 Task: Add Fresh Baked Apple Pie No Sugar Added to the cart.
Action: Mouse moved to (19, 93)
Screenshot: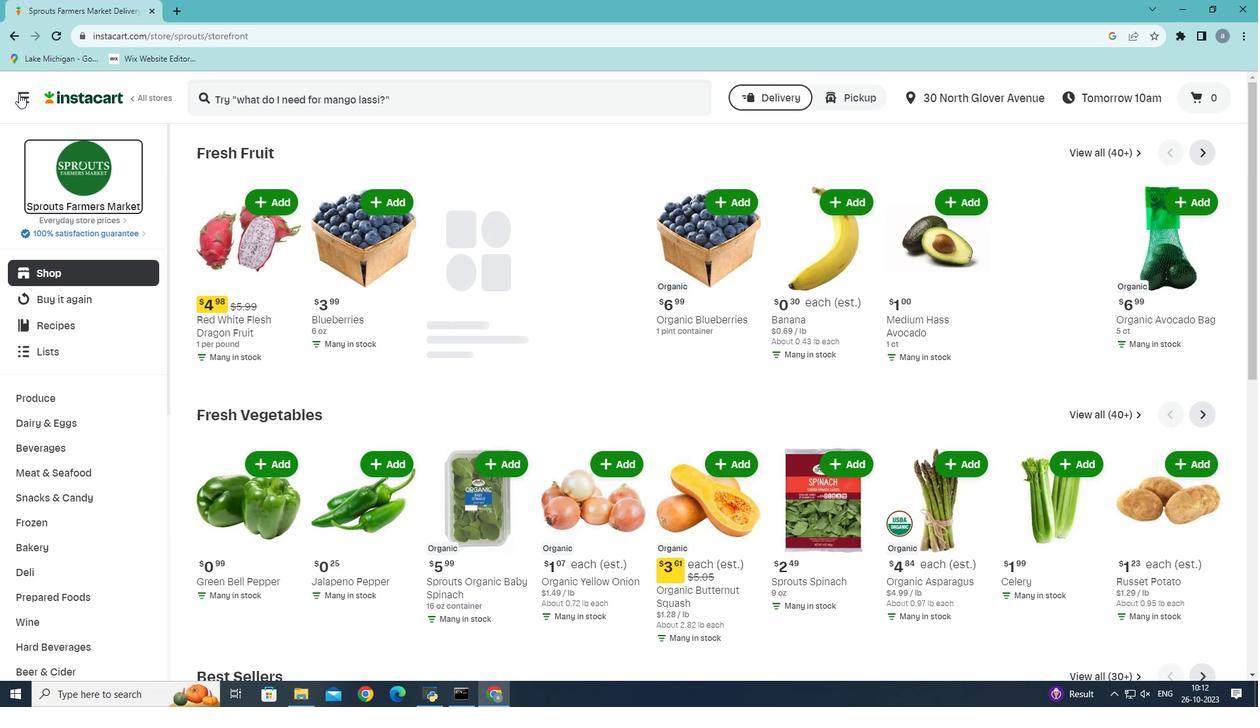 
Action: Mouse pressed left at (19, 93)
Screenshot: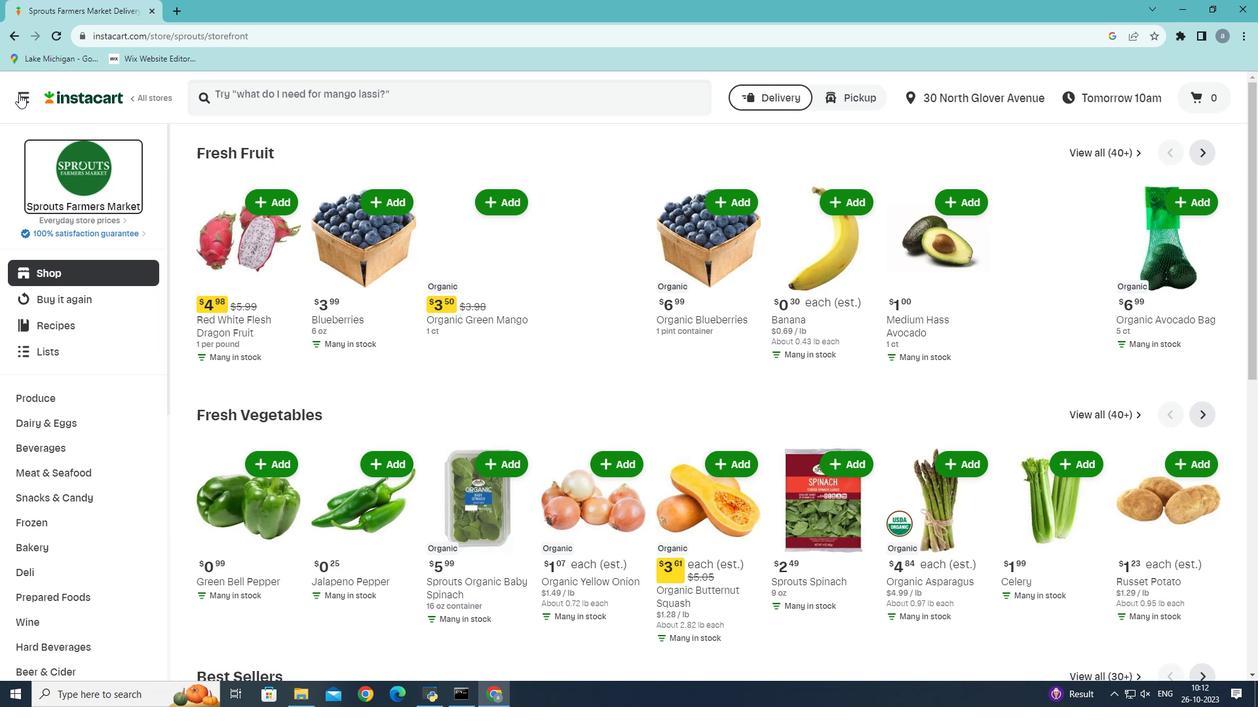 
Action: Mouse moved to (30, 382)
Screenshot: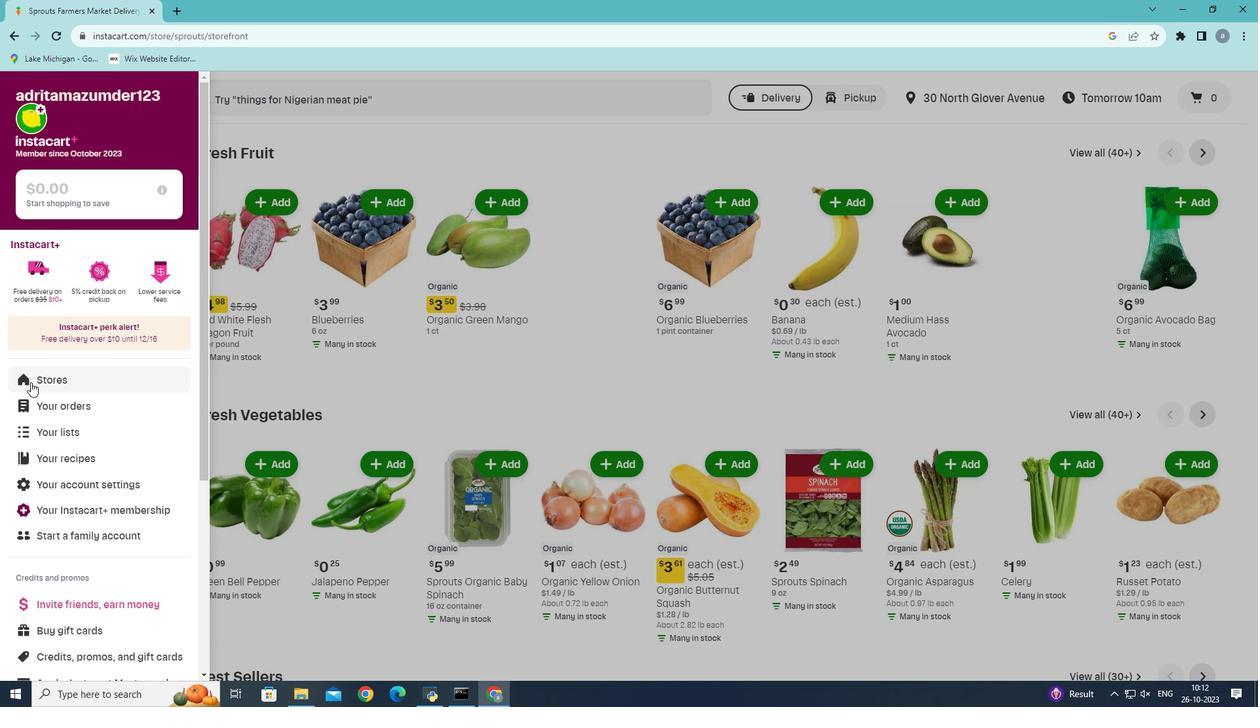 
Action: Mouse pressed left at (30, 382)
Screenshot: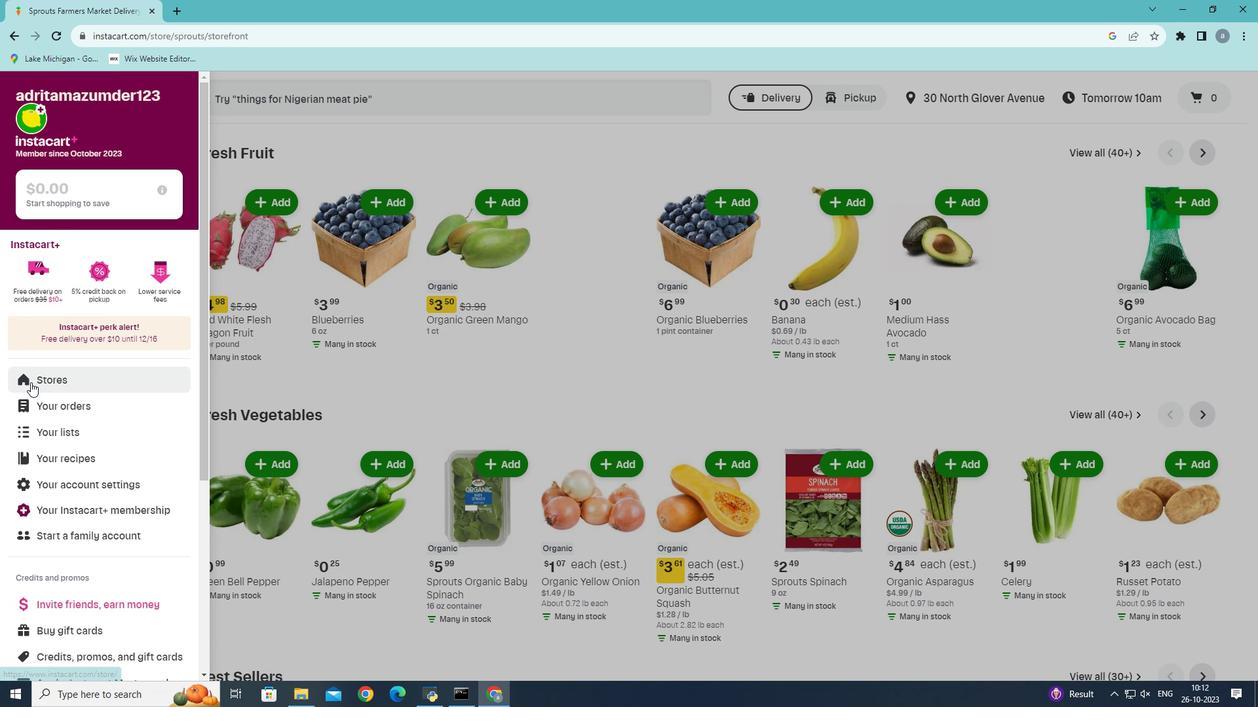 
Action: Mouse moved to (323, 152)
Screenshot: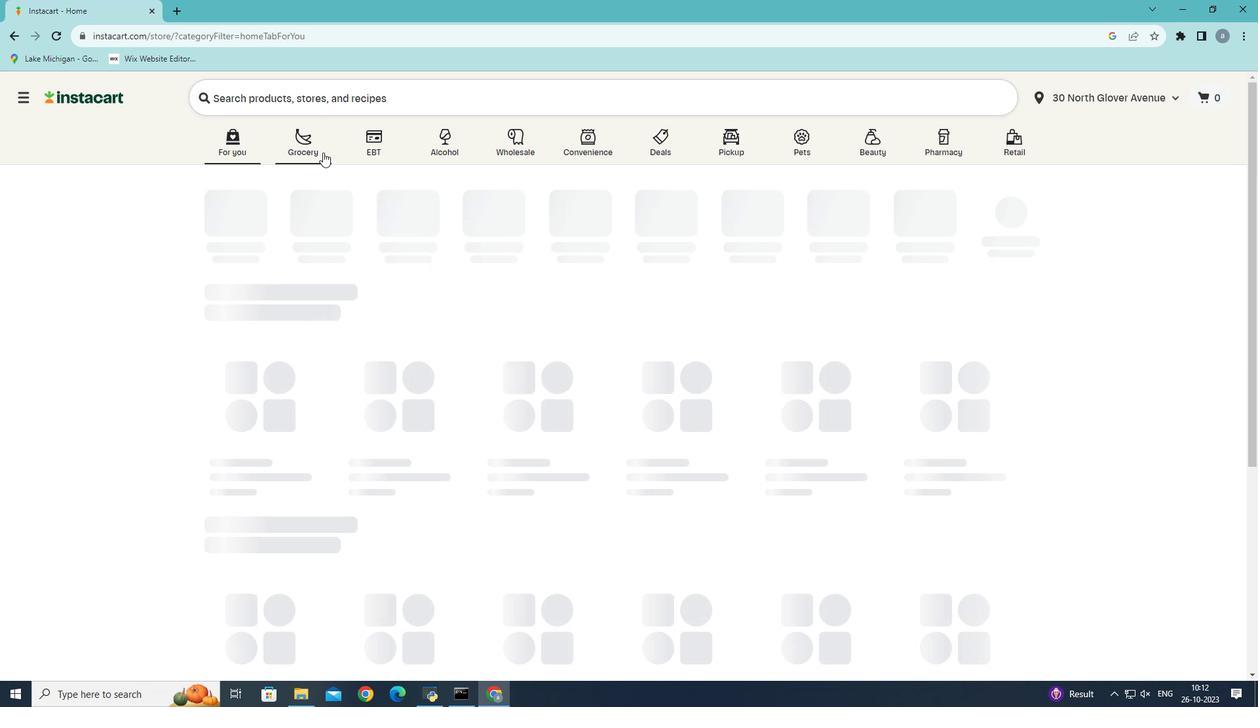 
Action: Mouse pressed left at (323, 152)
Screenshot: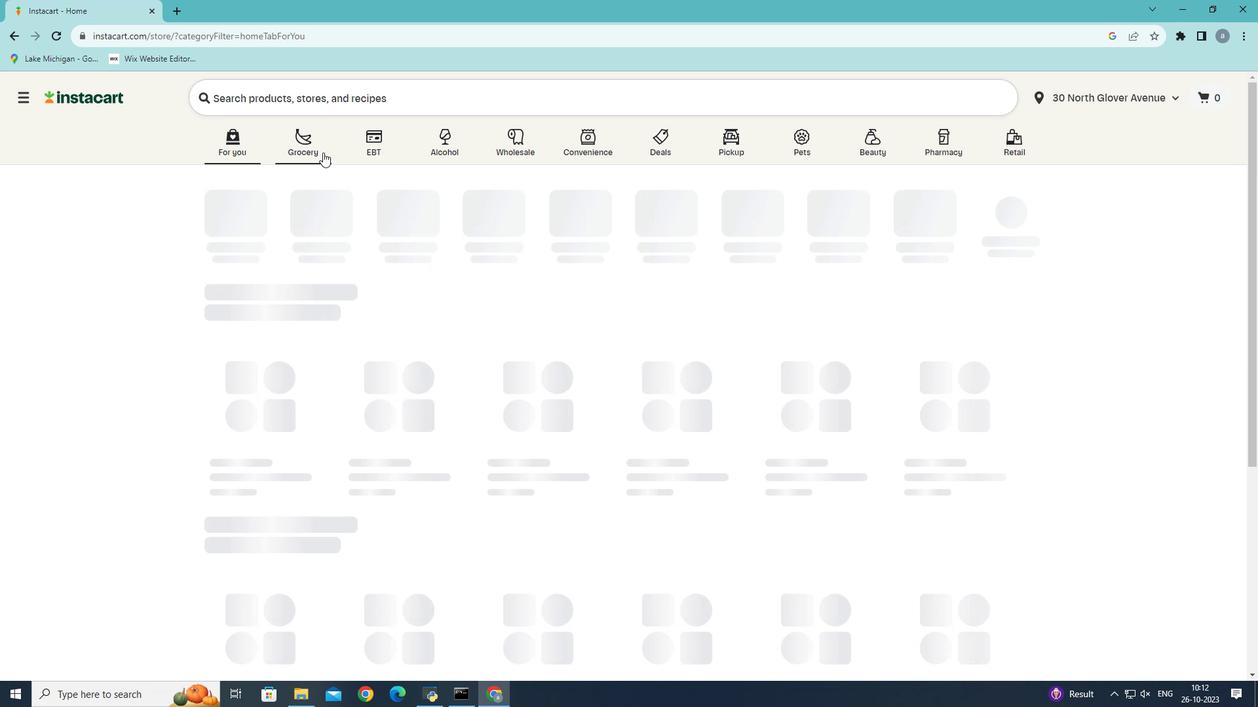 
Action: Mouse moved to (282, 369)
Screenshot: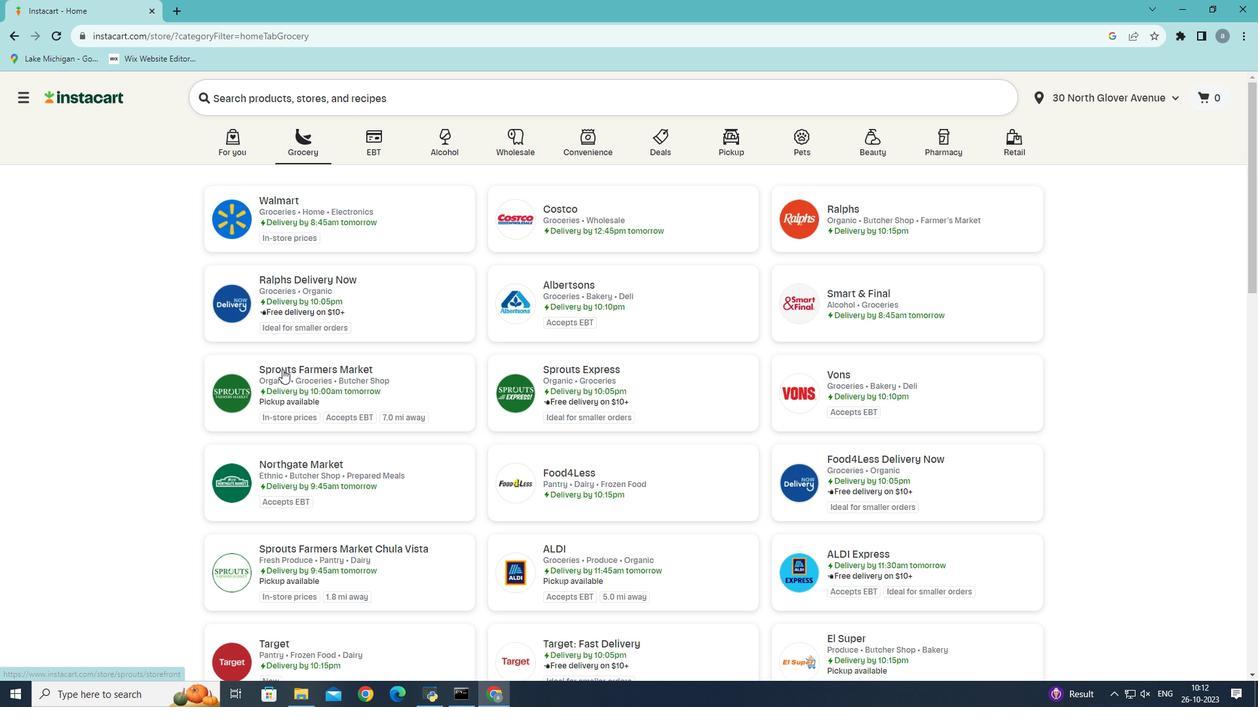 
Action: Mouse pressed left at (282, 369)
Screenshot: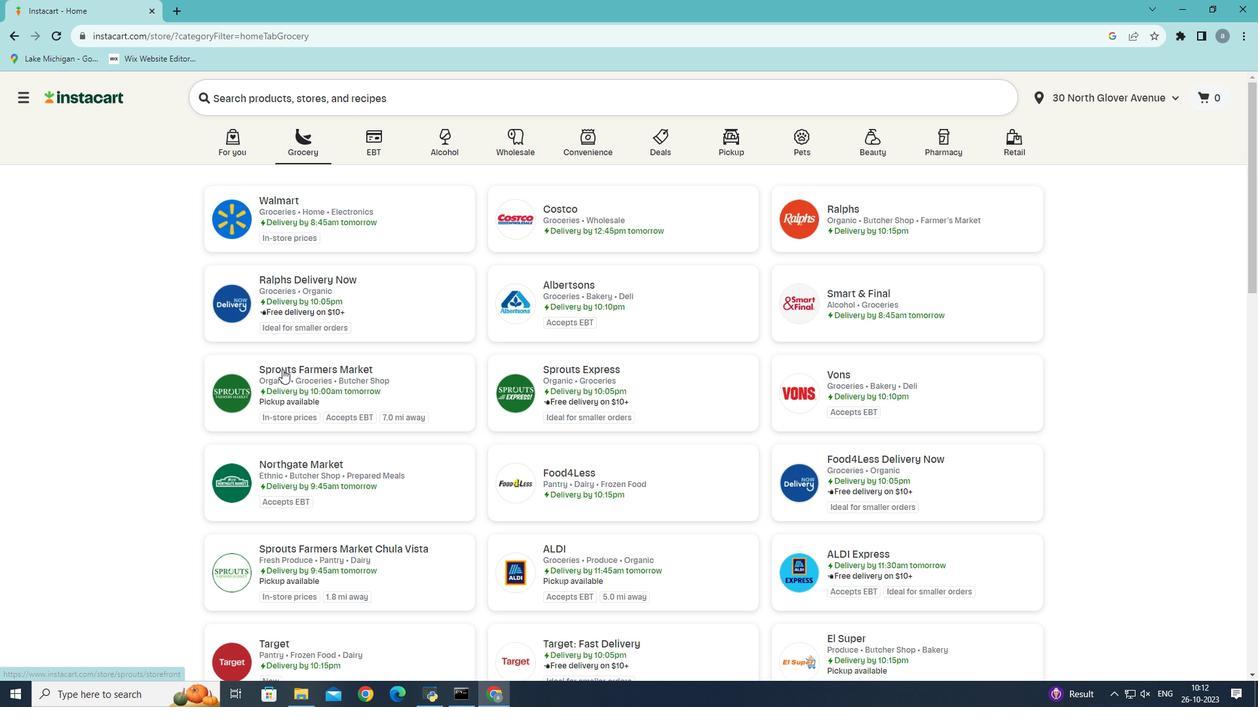
Action: Mouse moved to (39, 550)
Screenshot: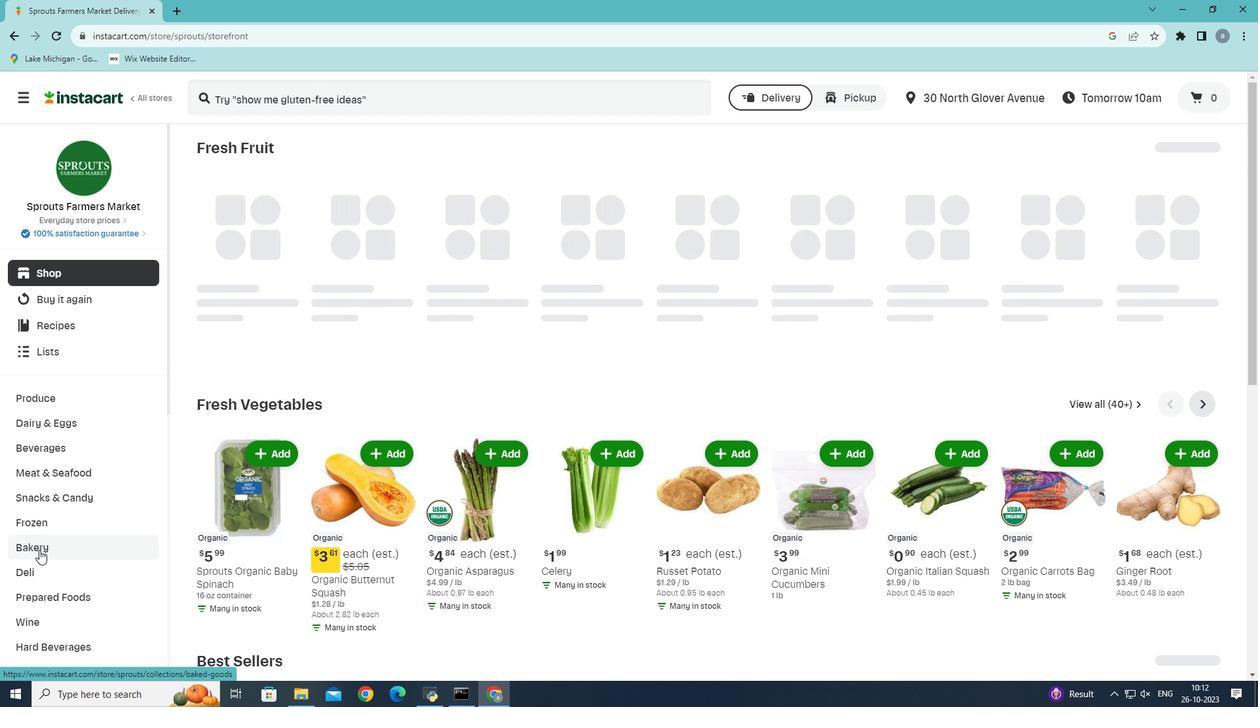 
Action: Mouse pressed left at (39, 550)
Screenshot: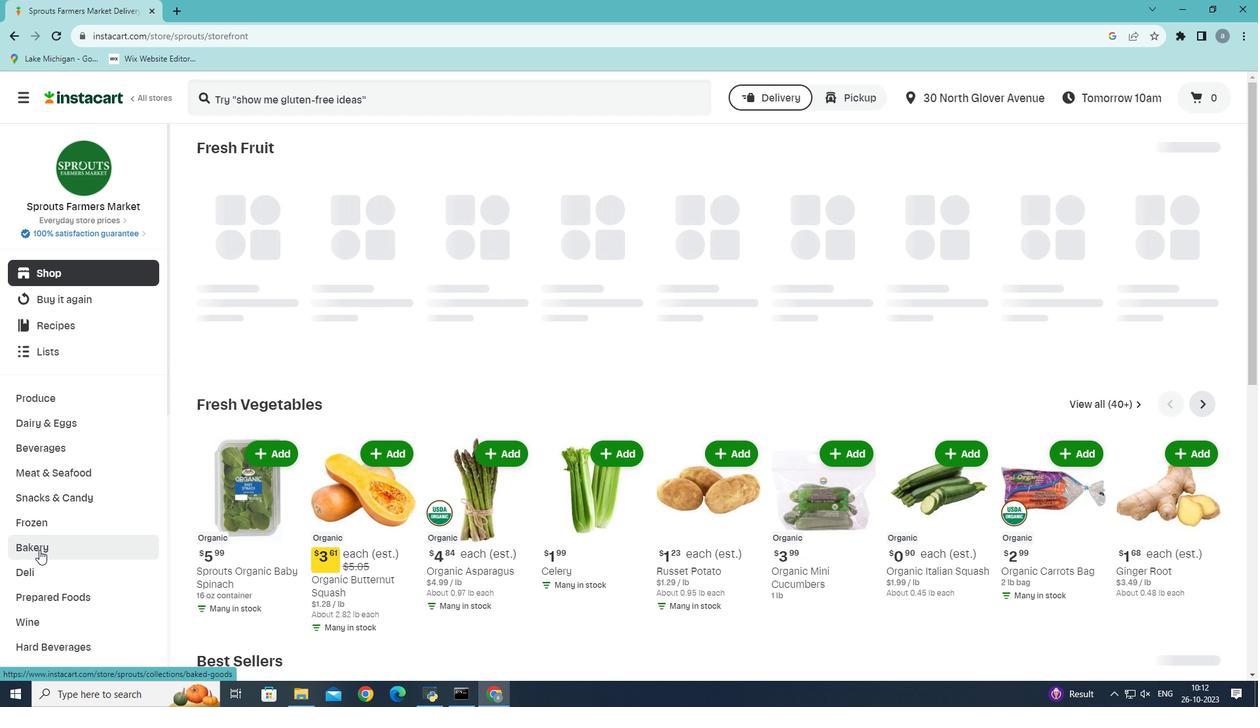 
Action: Mouse moved to (689, 182)
Screenshot: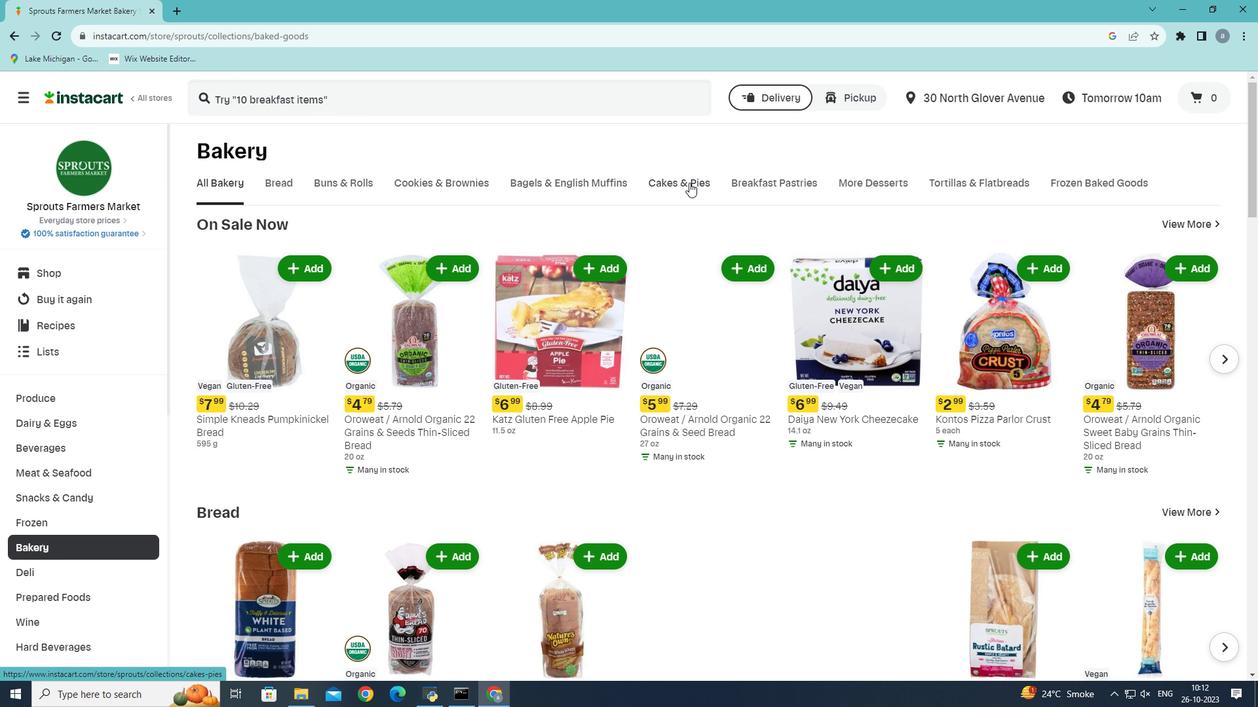 
Action: Mouse pressed left at (689, 182)
Screenshot: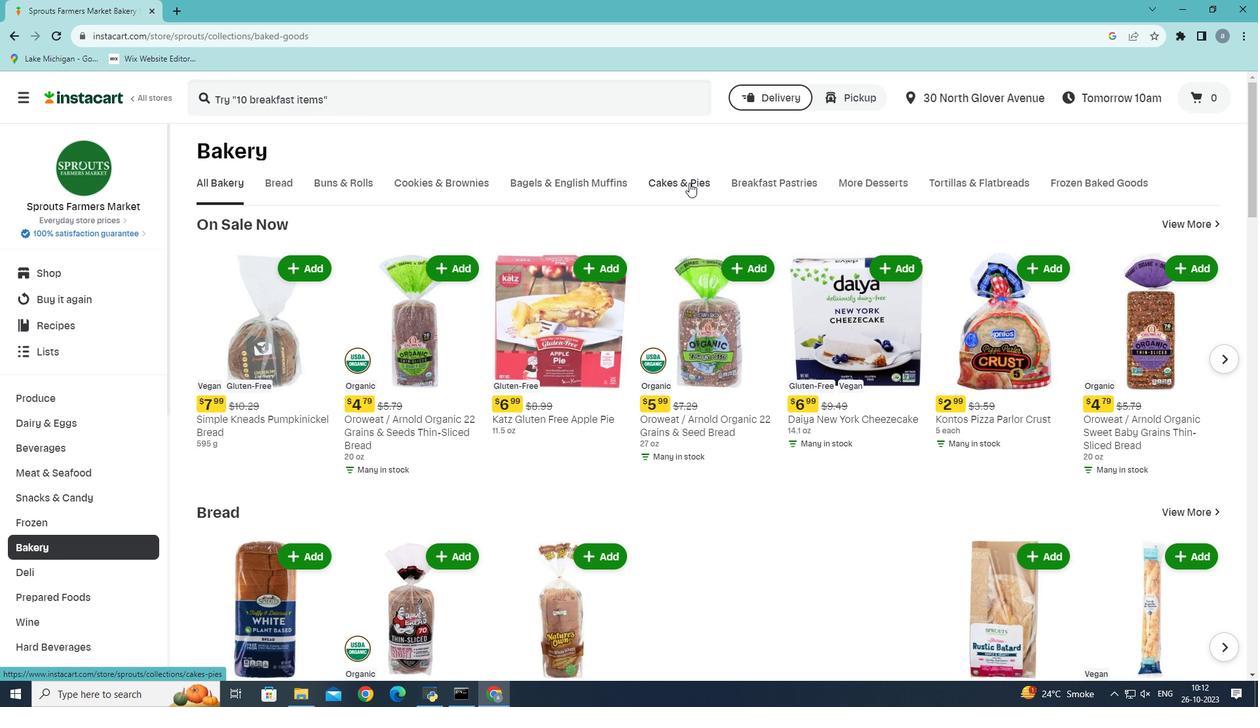 
Action: Mouse moved to (366, 237)
Screenshot: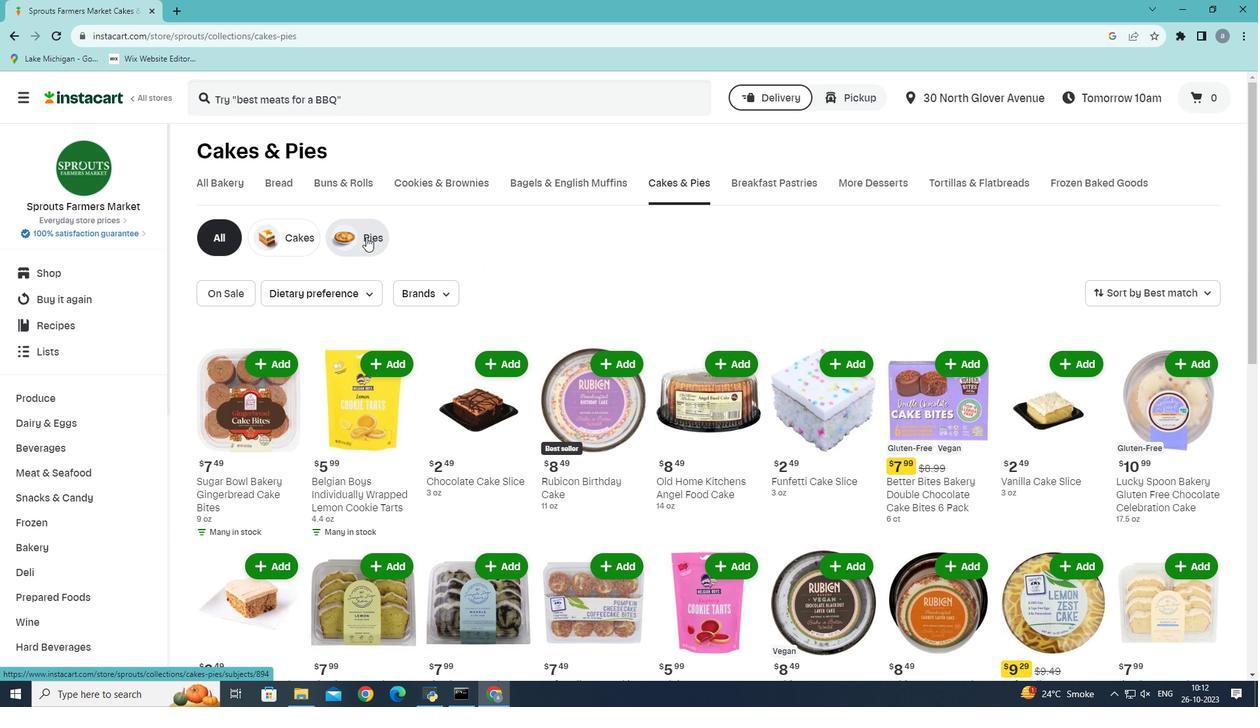
Action: Mouse pressed left at (366, 237)
Screenshot: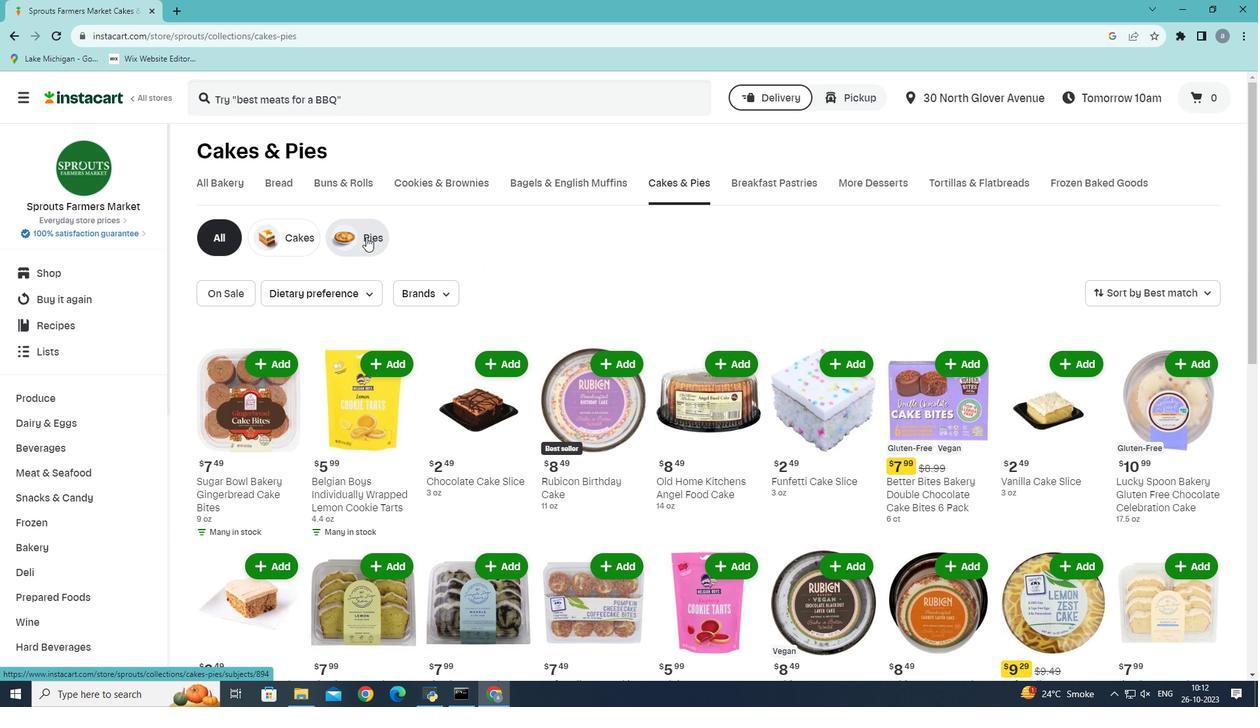 
Action: Mouse moved to (587, 507)
Screenshot: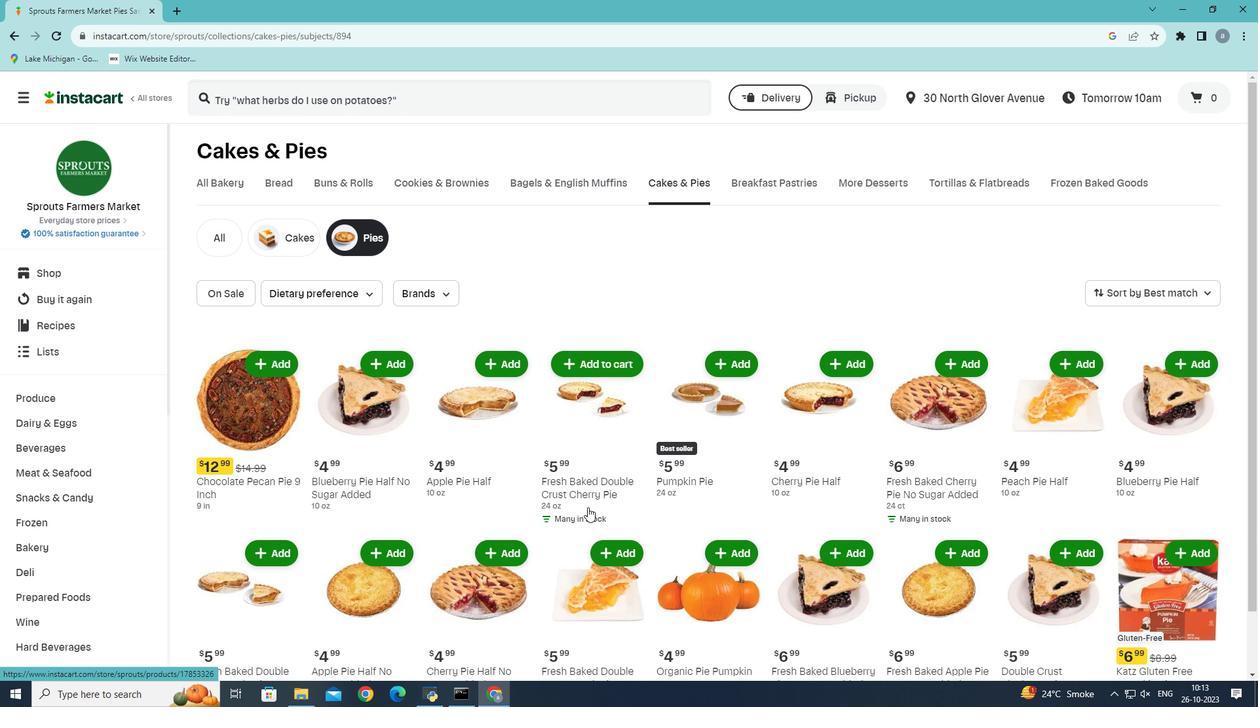
Action: Mouse scrolled (587, 507) with delta (0, 0)
Screenshot: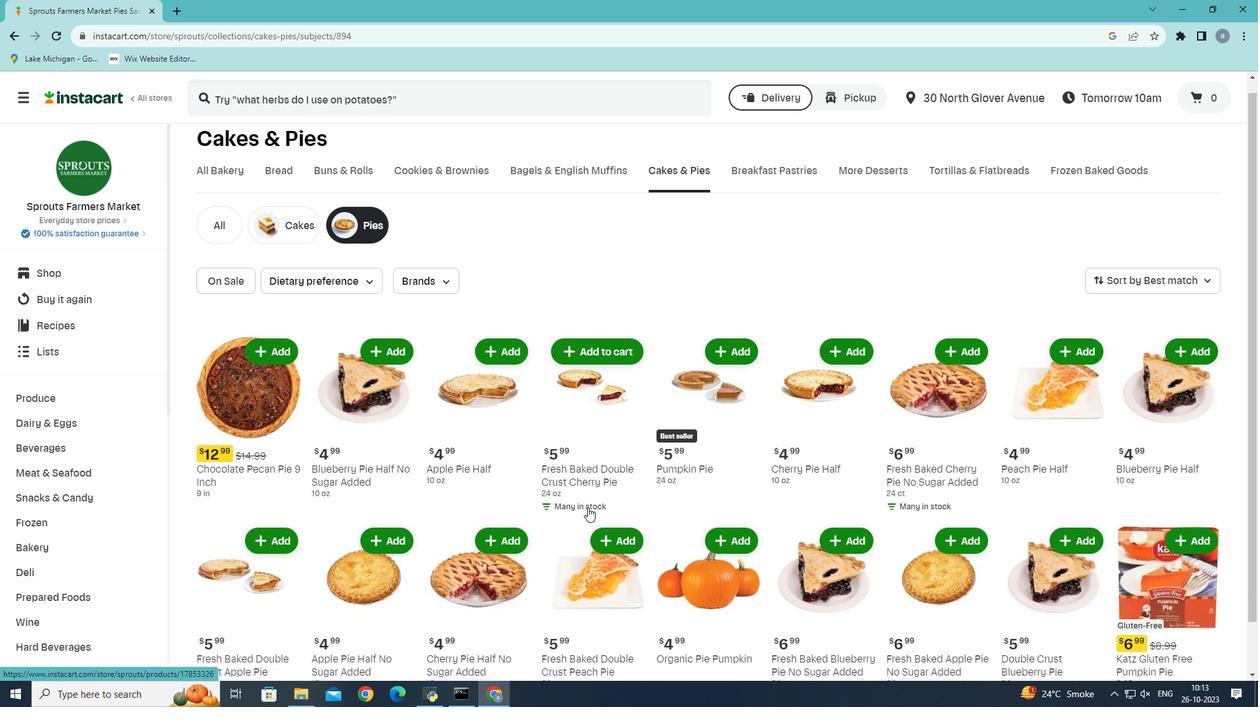 
Action: Mouse moved to (588, 507)
Screenshot: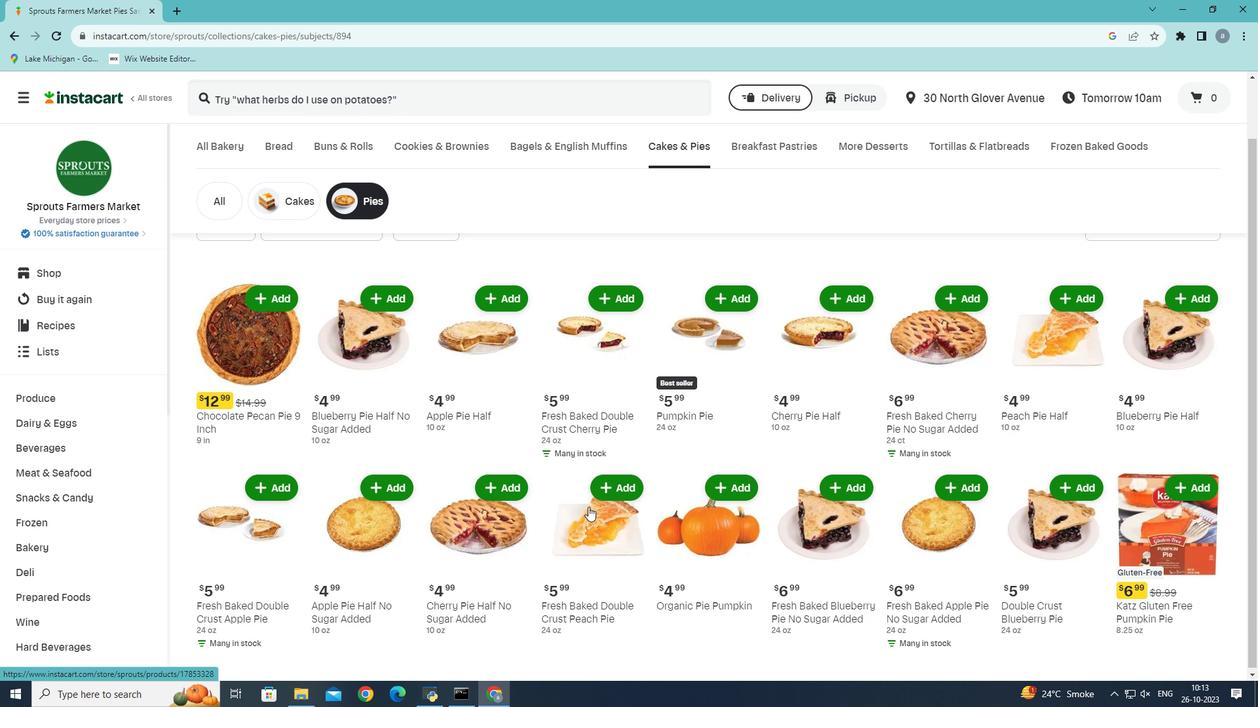 
Action: Mouse scrolled (588, 506) with delta (0, 0)
Screenshot: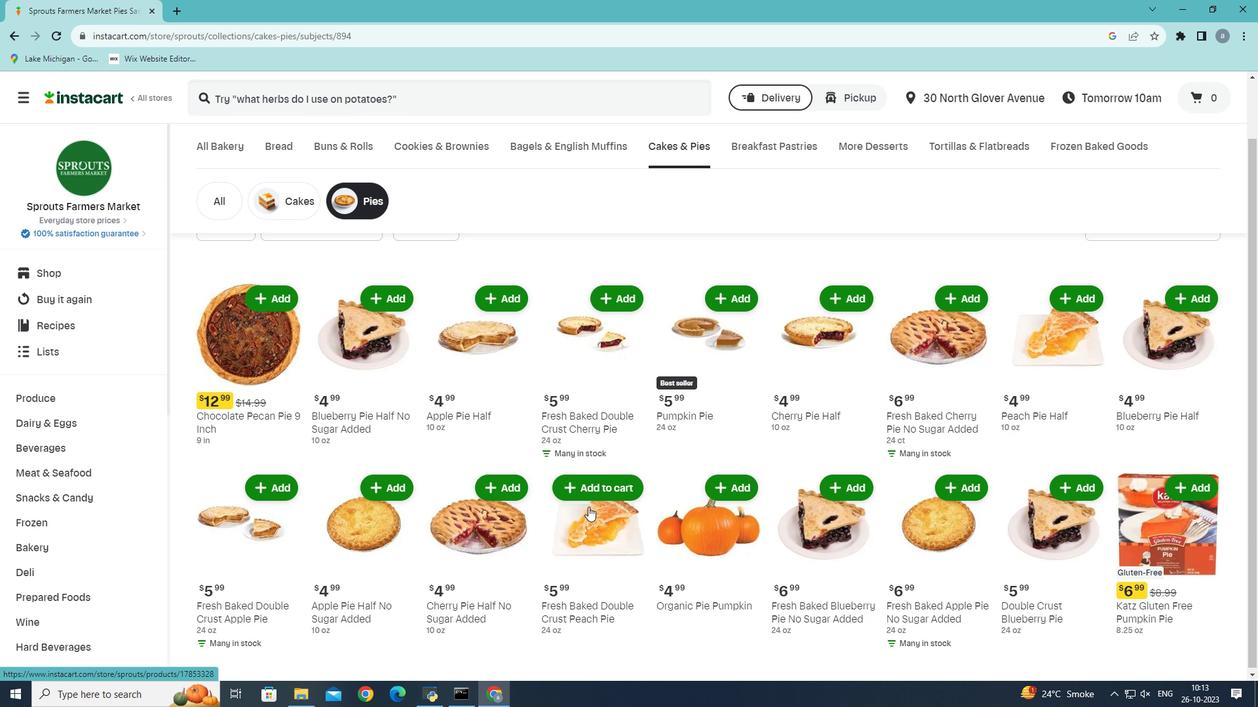 
Action: Mouse scrolled (588, 506) with delta (0, 0)
Screenshot: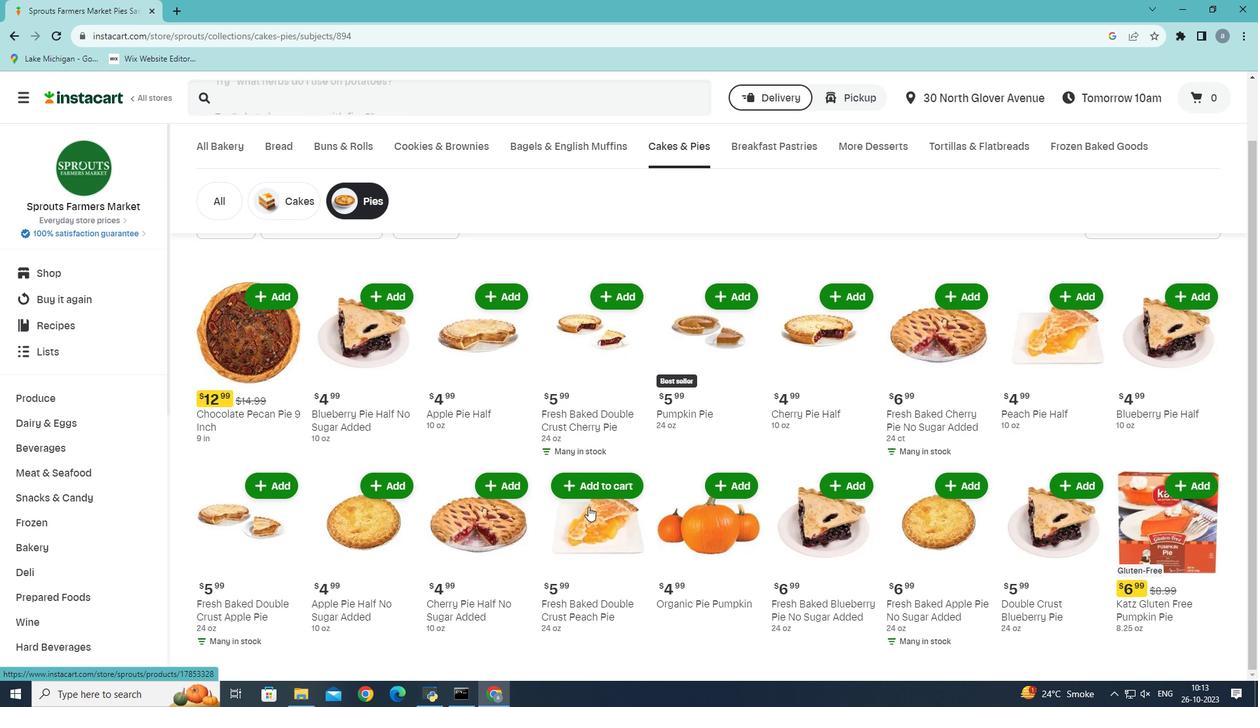 
Action: Mouse moved to (589, 502)
Screenshot: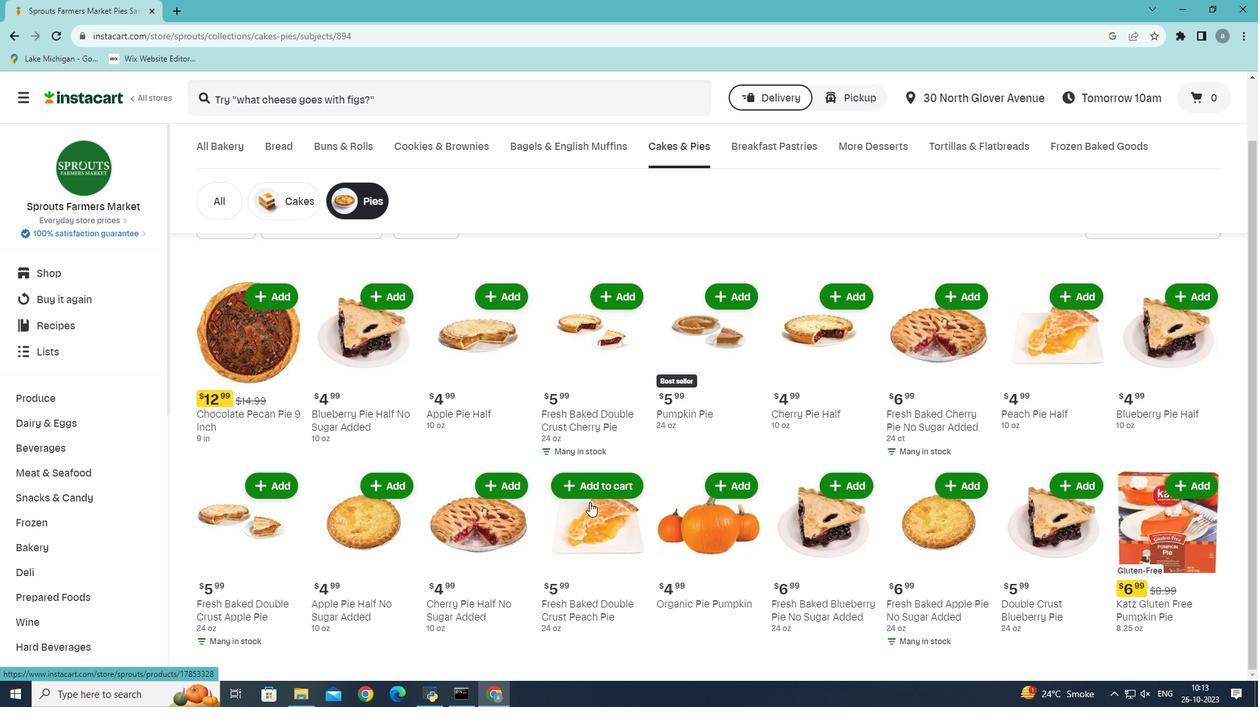 
Action: Mouse scrolled (589, 501) with delta (0, 0)
Screenshot: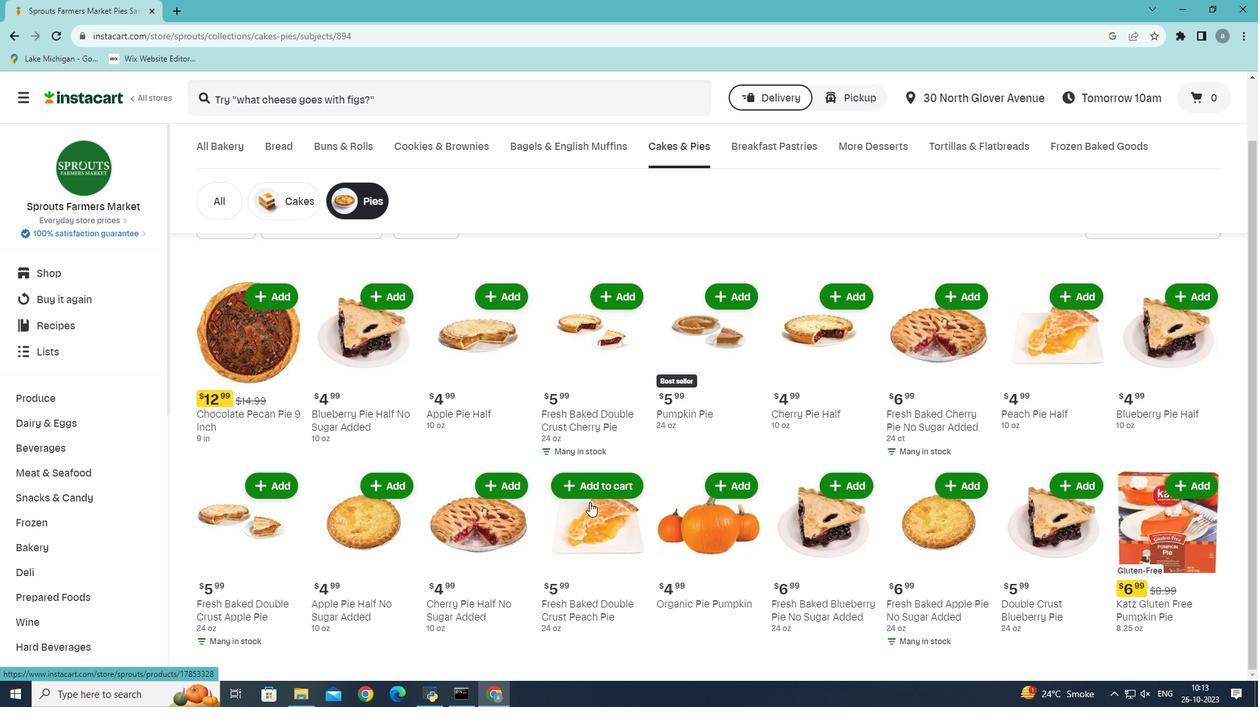 
Action: Mouse scrolled (589, 501) with delta (0, 0)
Screenshot: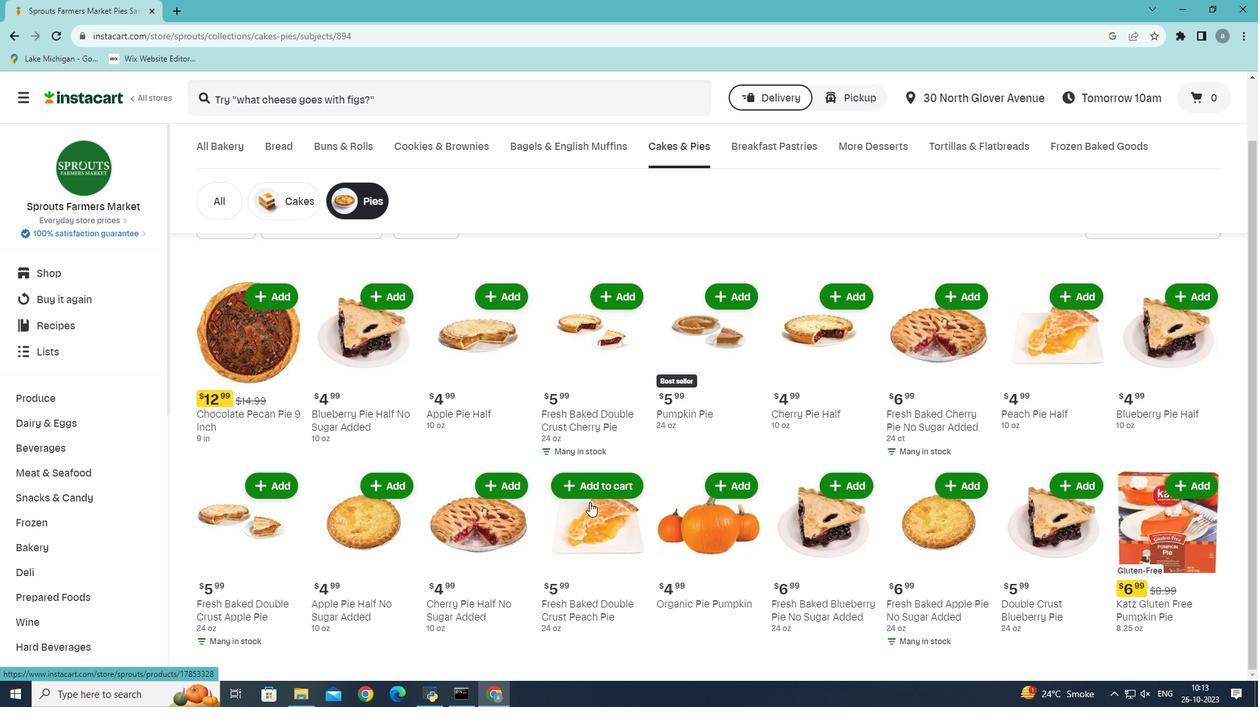 
Action: Mouse scrolled (589, 501) with delta (0, 0)
Screenshot: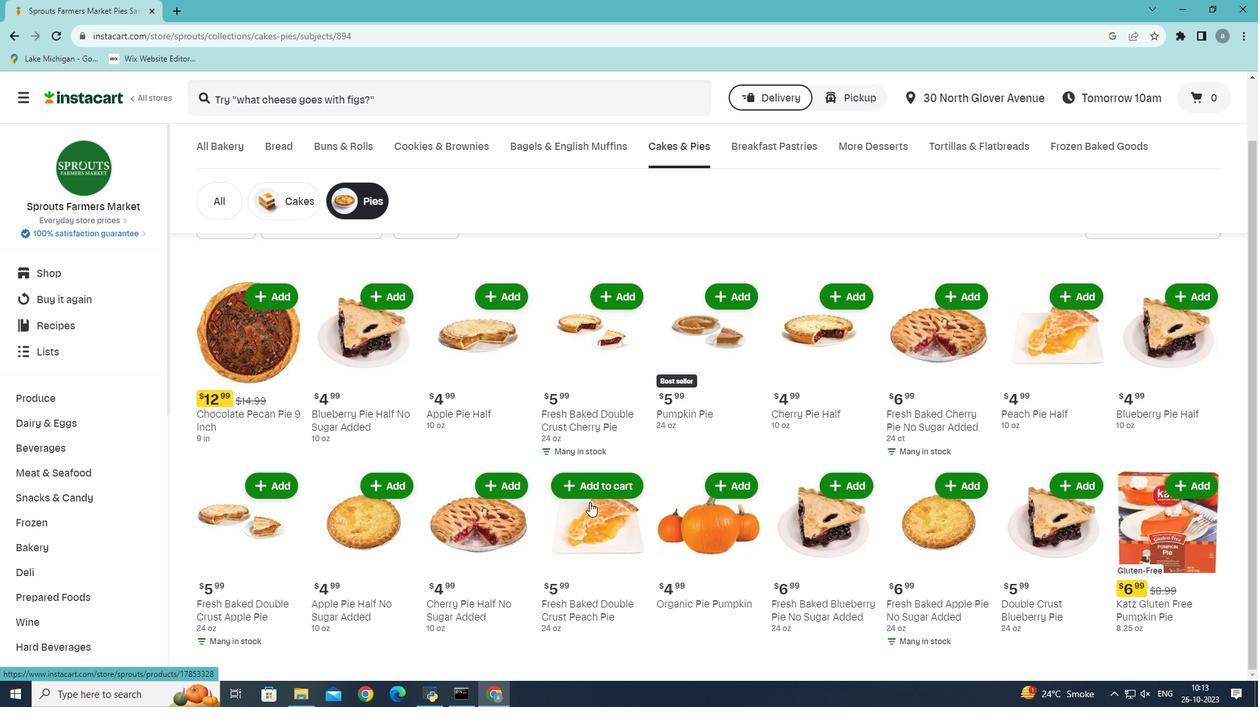 
Action: Mouse scrolled (589, 501) with delta (0, 0)
Screenshot: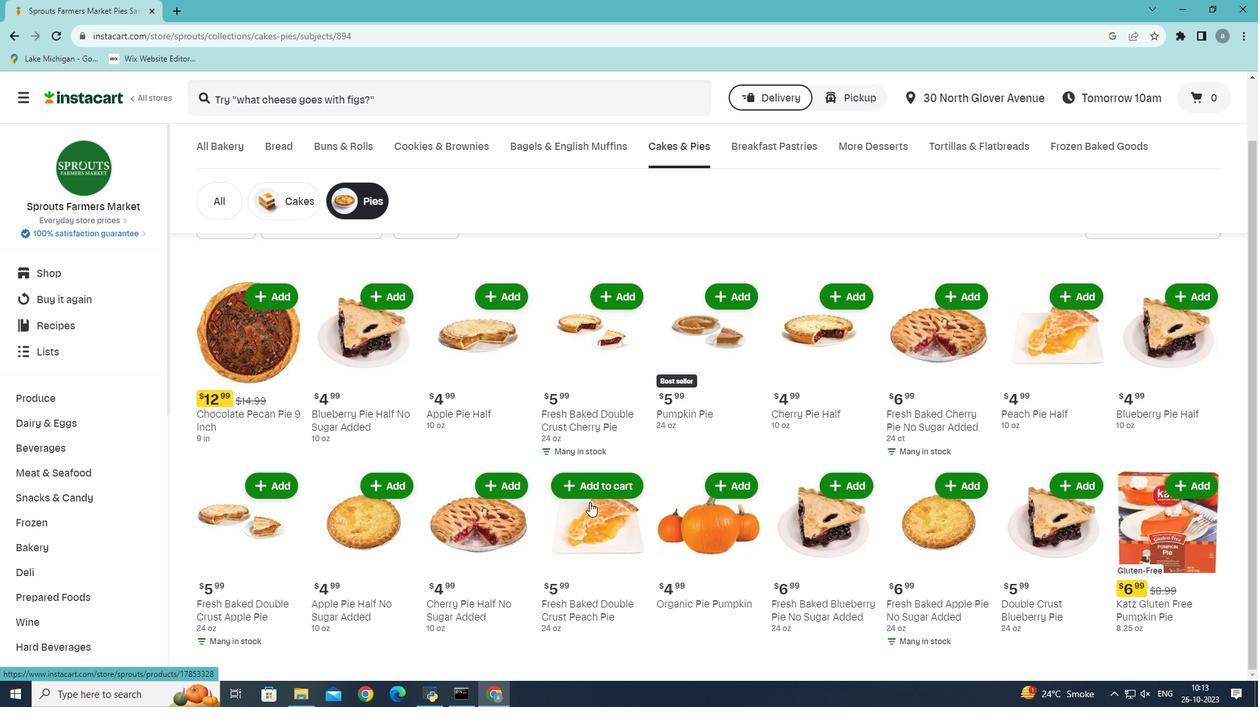 
Action: Mouse moved to (849, 465)
Screenshot: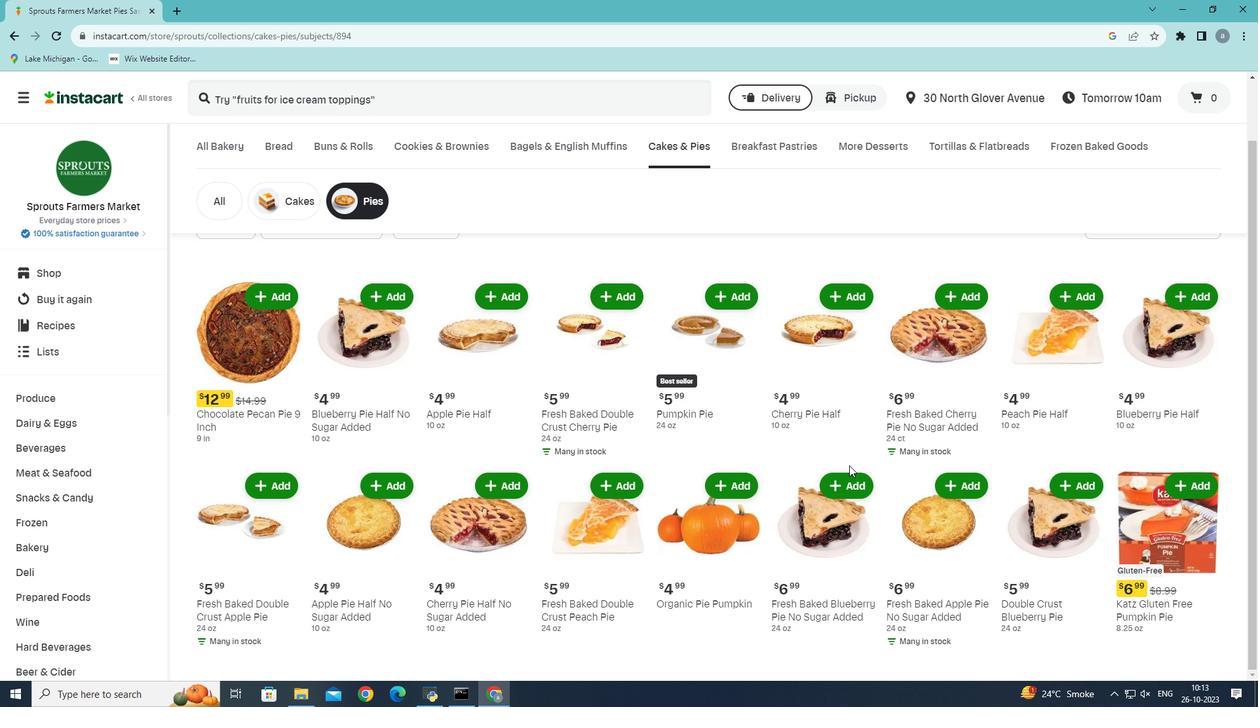 
Action: Mouse scrolled (849, 465) with delta (0, 0)
Screenshot: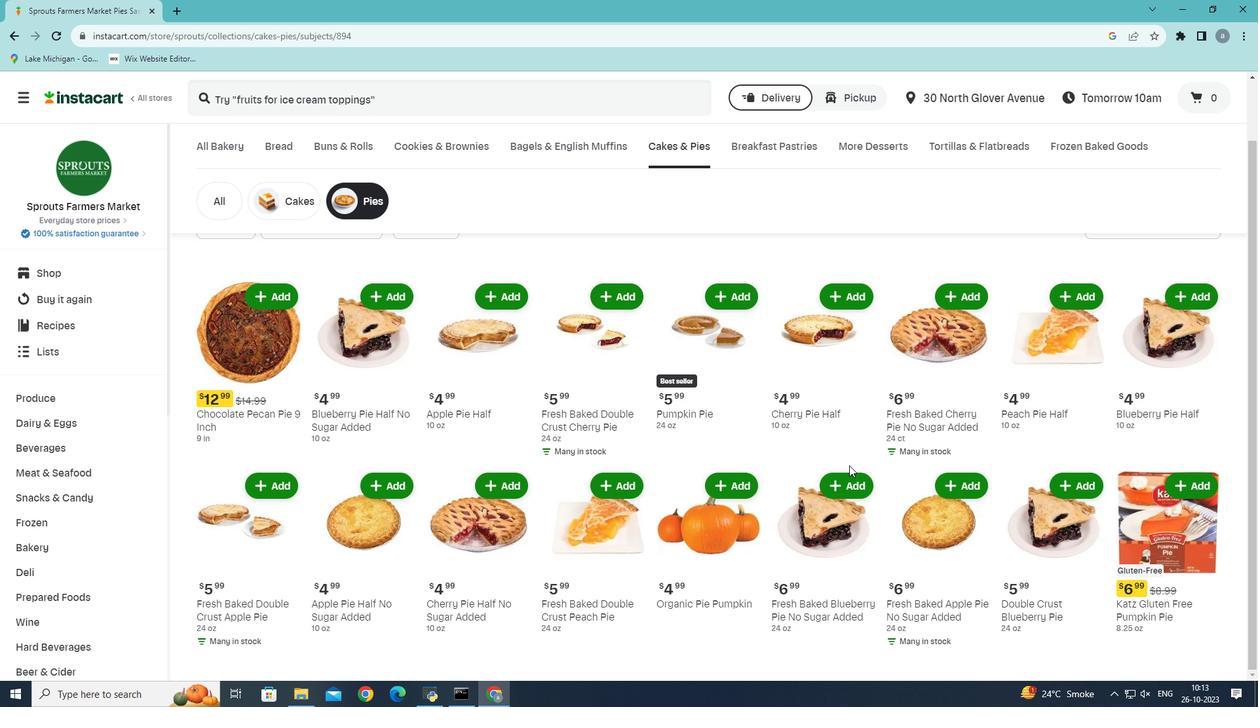 
Action: Mouse scrolled (849, 465) with delta (0, 0)
Screenshot: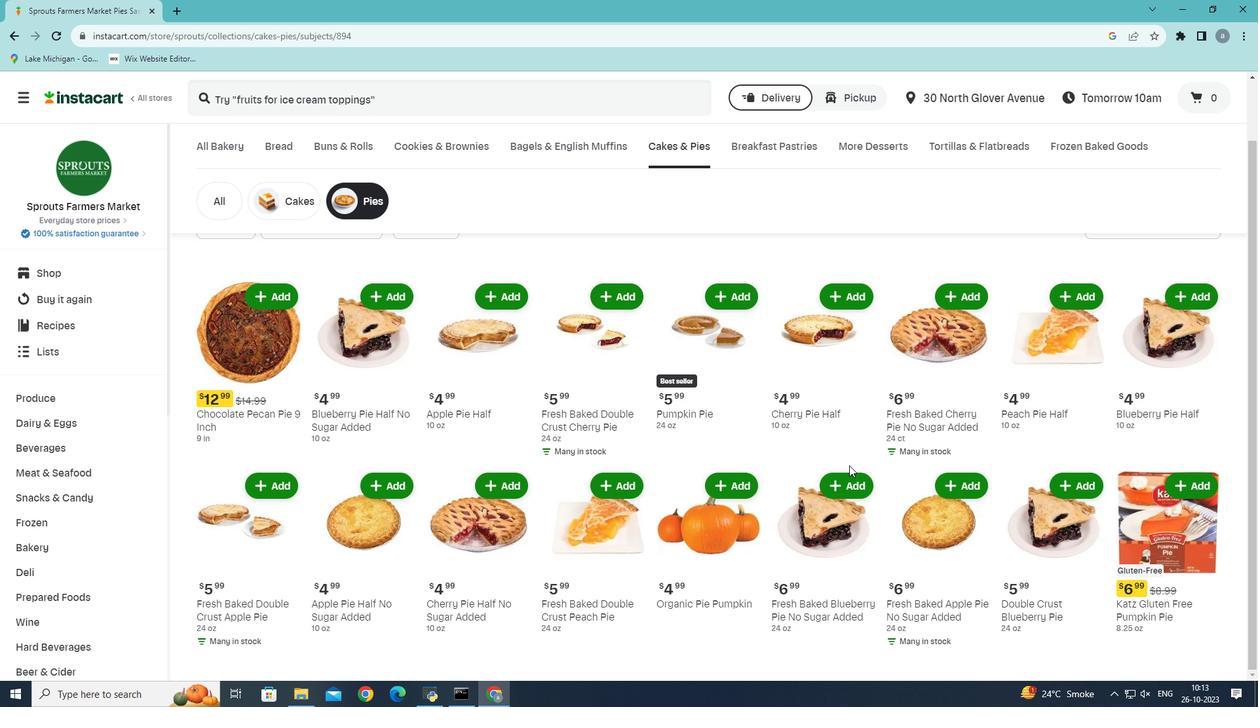 
Action: Mouse moved to (968, 486)
Screenshot: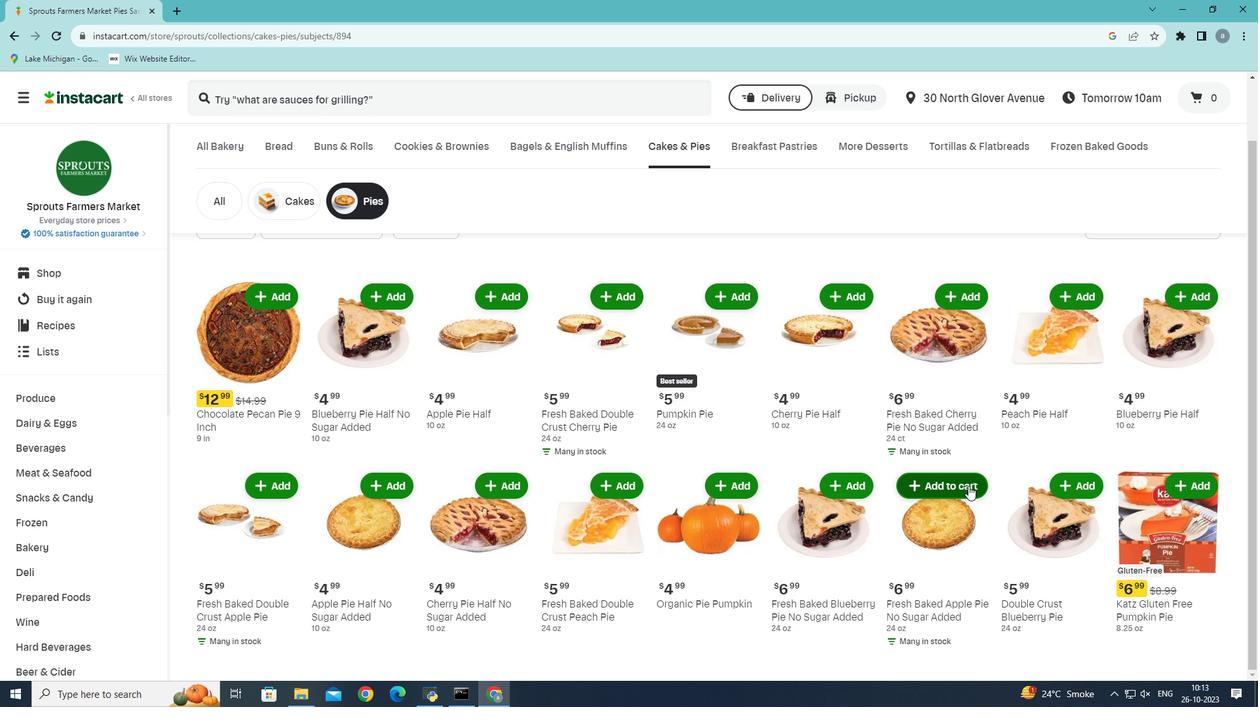 
Action: Mouse pressed left at (968, 486)
Screenshot: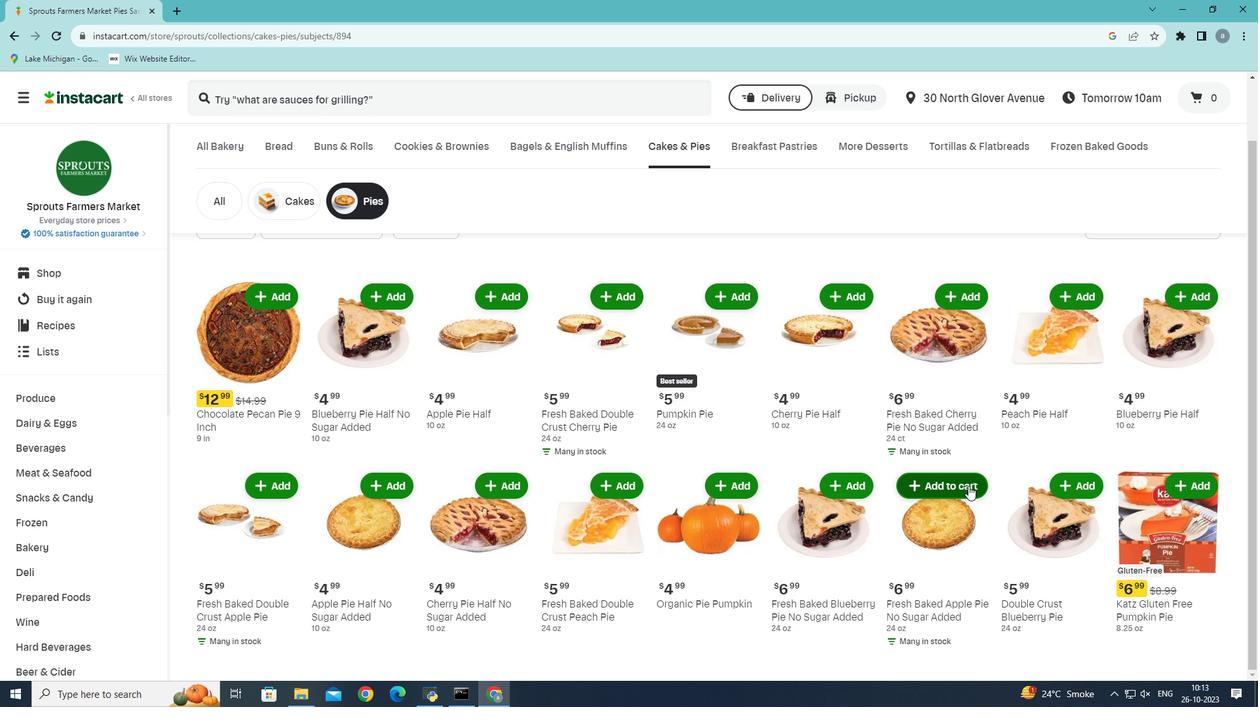 
Action: Mouse moved to (968, 484)
Screenshot: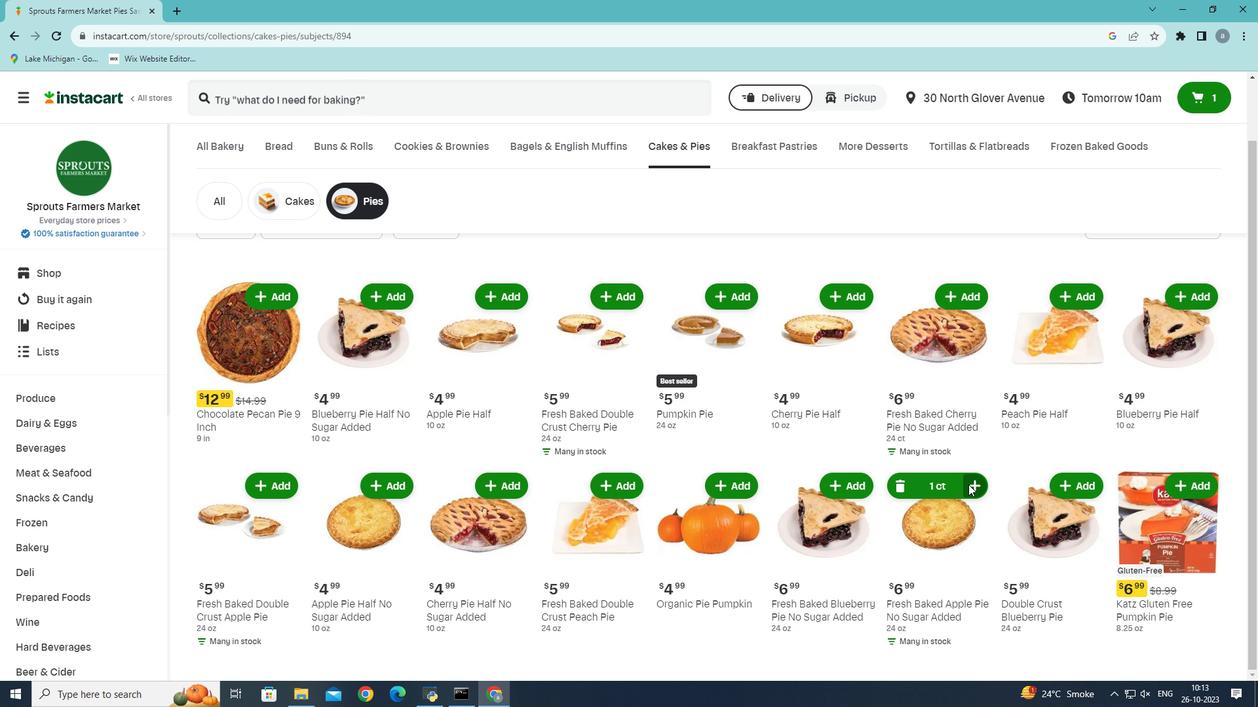 
